 Task: Look for products in the category "IPA" from Burgeon Beer Co only.
Action: Mouse moved to (190, 366)
Screenshot: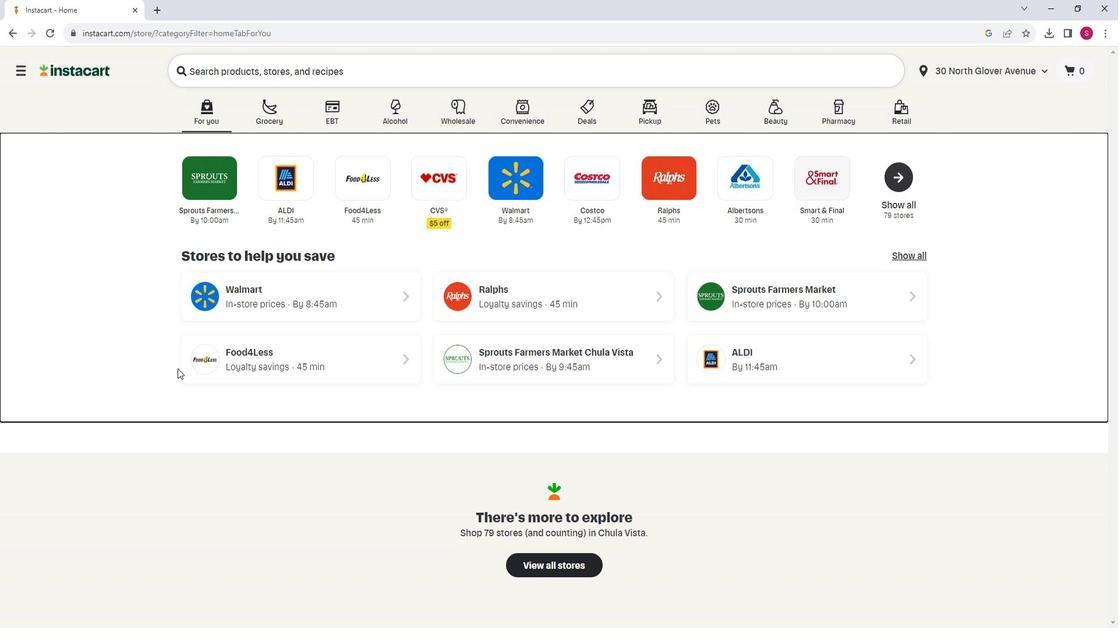 
Action: Mouse scrolled (190, 367) with delta (0, 0)
Screenshot: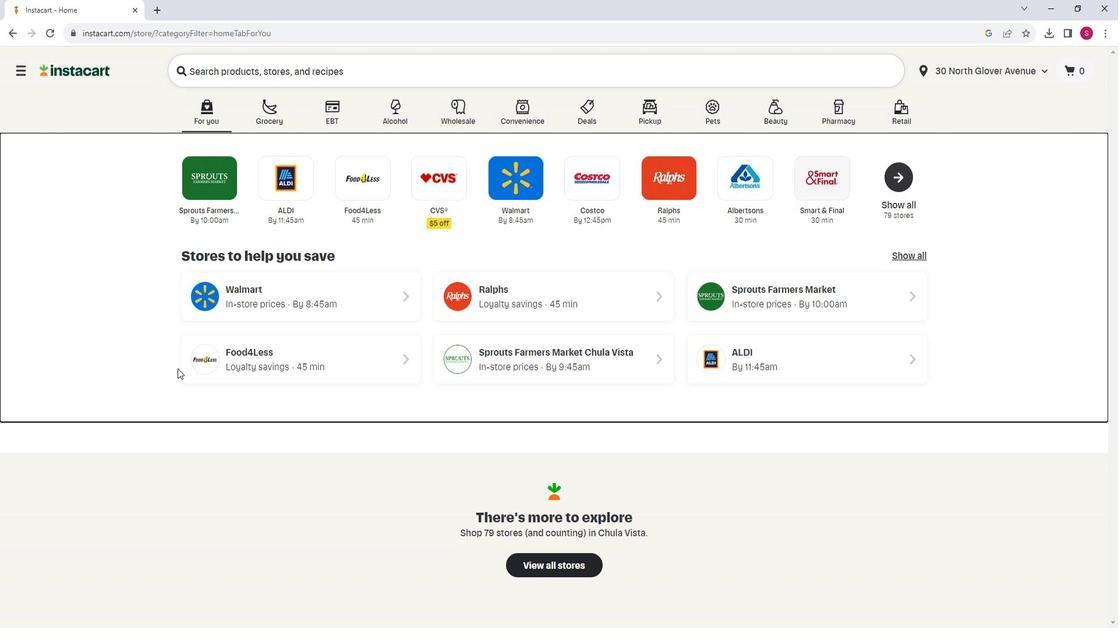 
Action: Mouse moved to (193, 366)
Screenshot: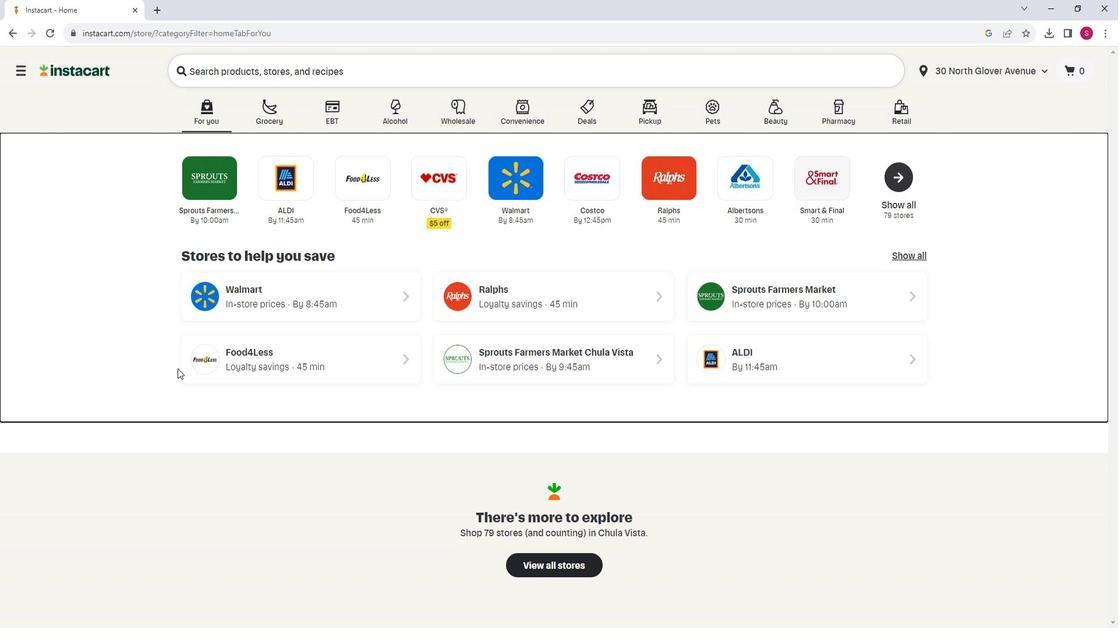 
Action: Mouse scrolled (193, 367) with delta (0, 0)
Screenshot: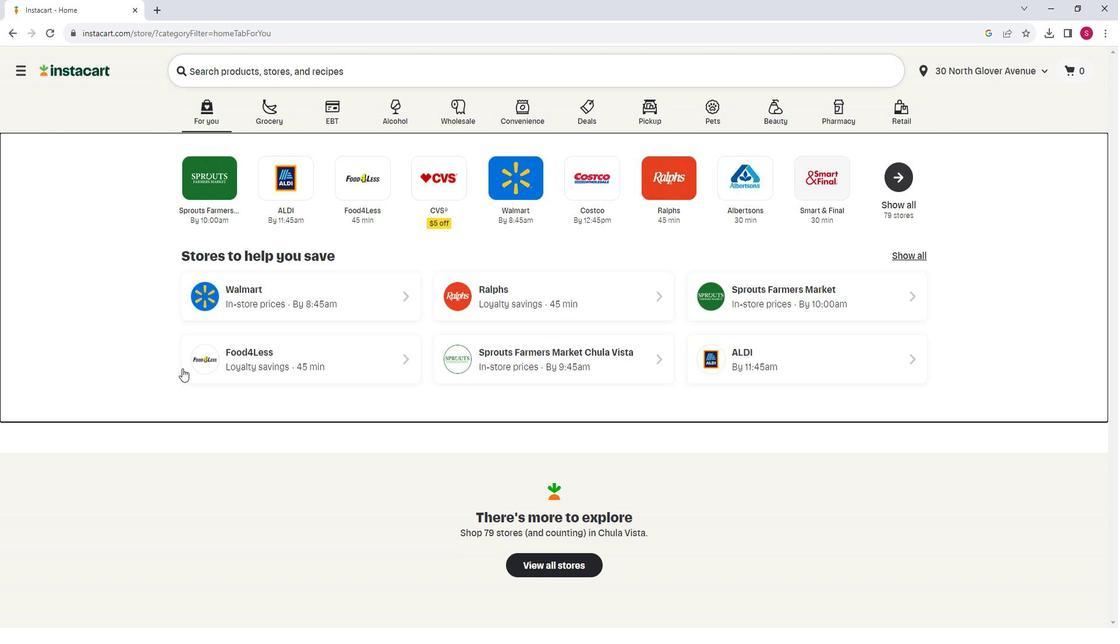 
Action: Mouse scrolled (193, 367) with delta (0, 0)
Screenshot: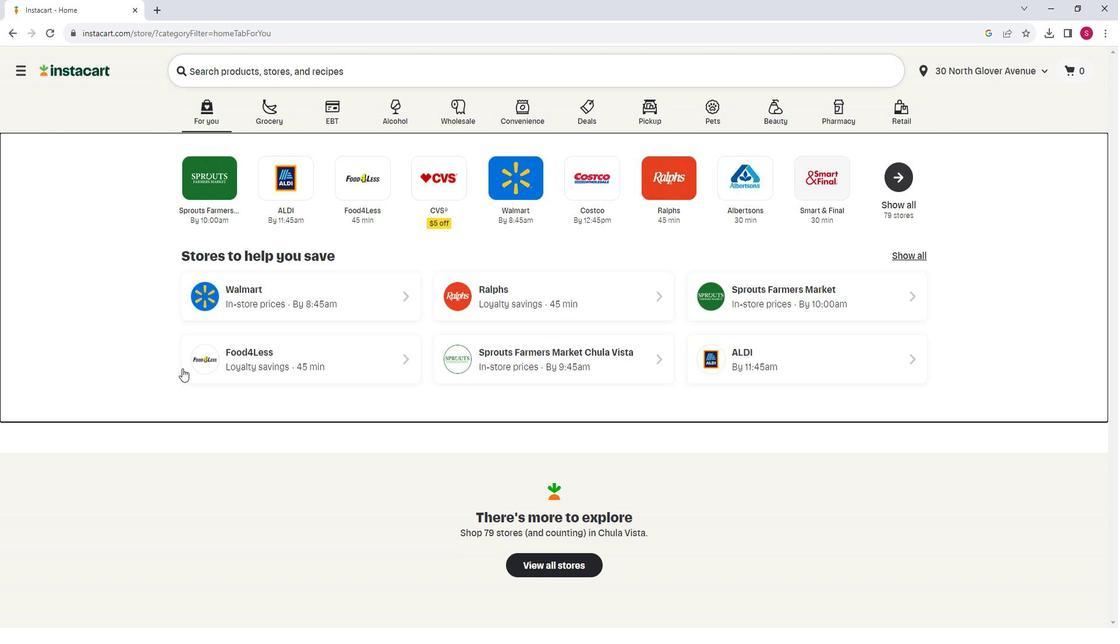 
Action: Mouse scrolled (193, 367) with delta (0, 0)
Screenshot: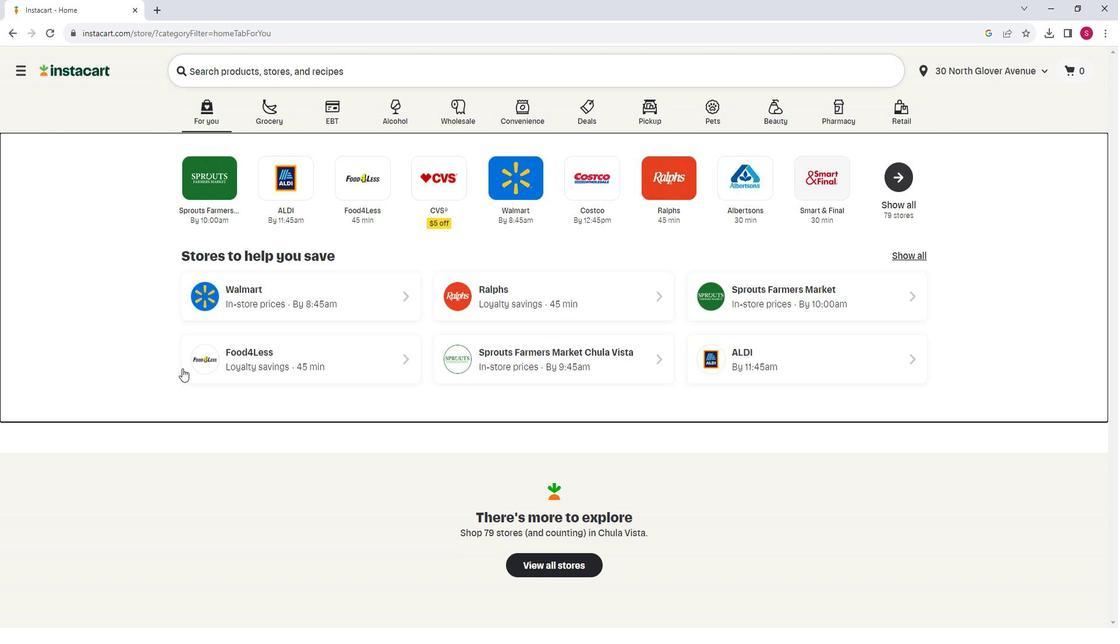 
Action: Mouse moved to (211, 462)
Screenshot: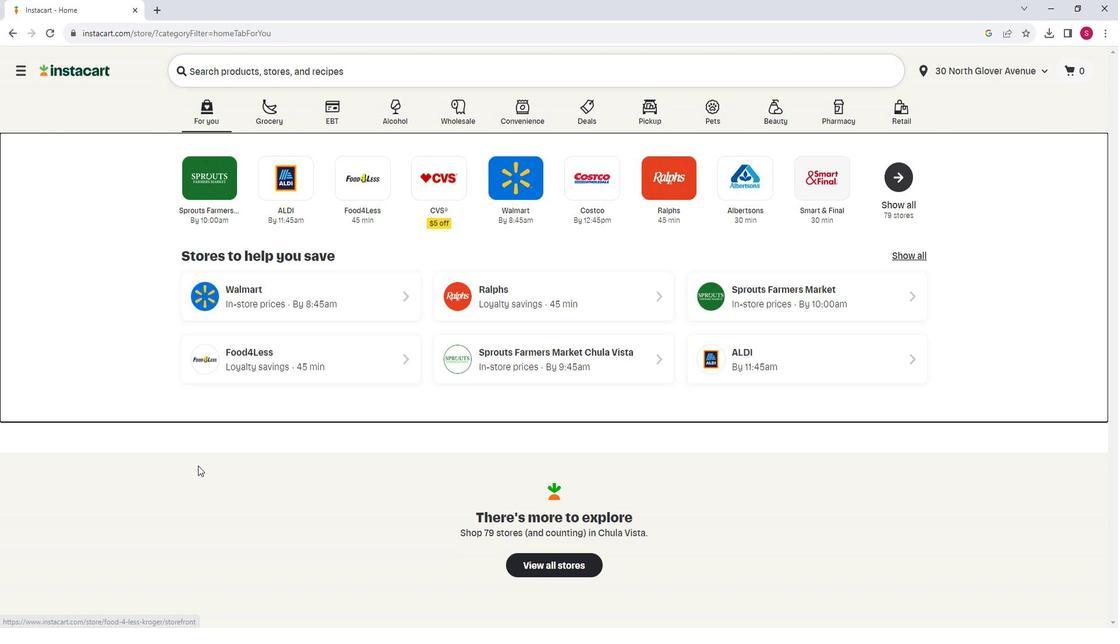 
Action: Mouse pressed left at (211, 462)
Screenshot: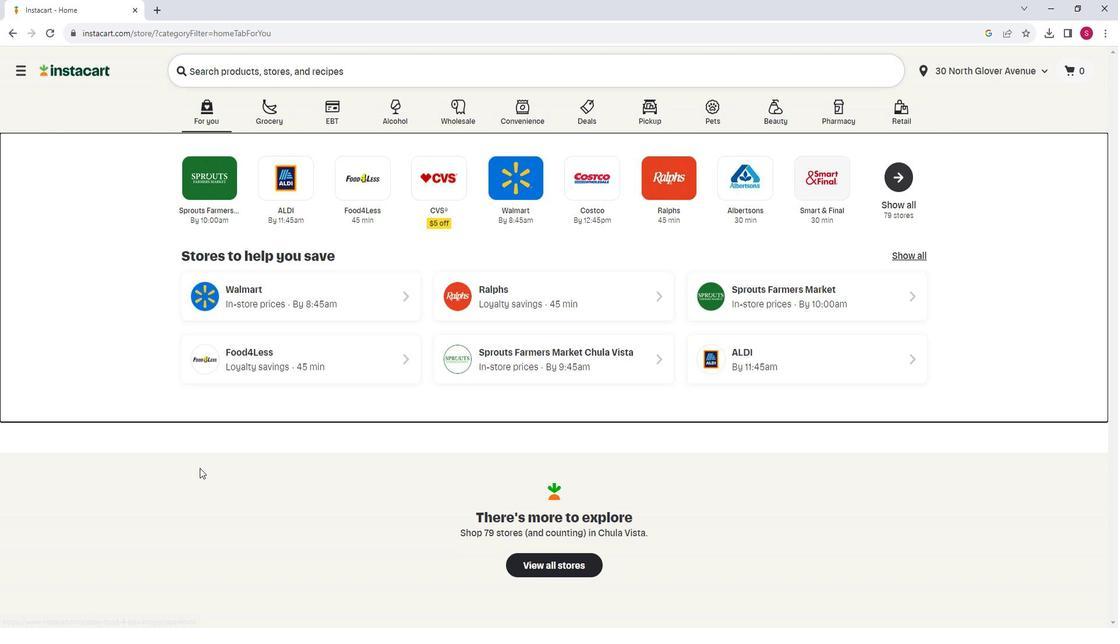 
Action: Mouse moved to (808, 296)
Screenshot: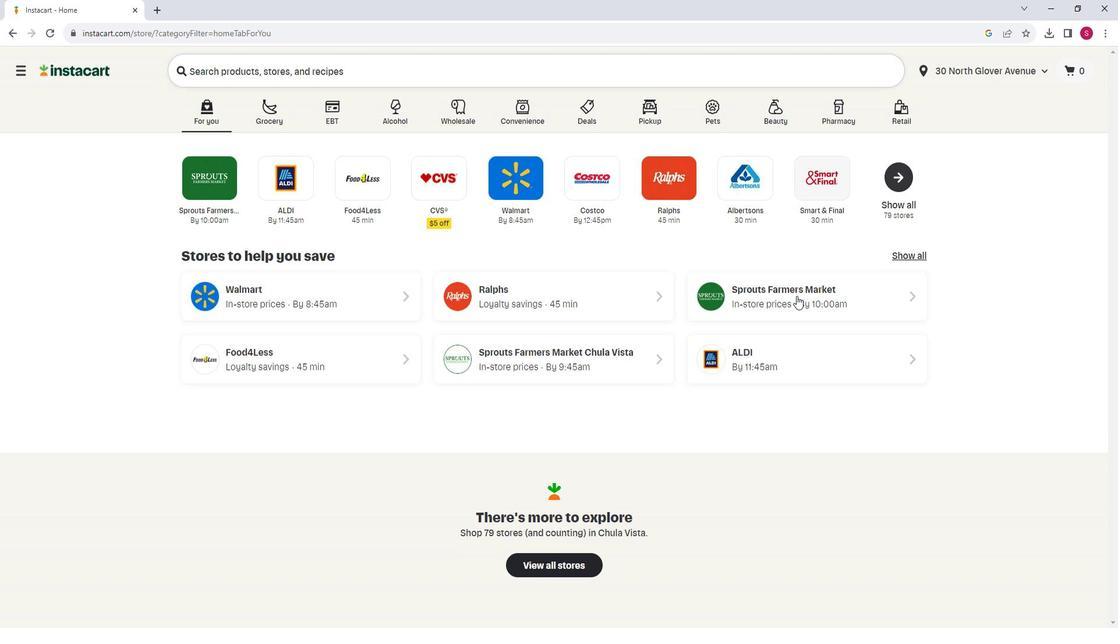
Action: Mouse pressed left at (808, 296)
Screenshot: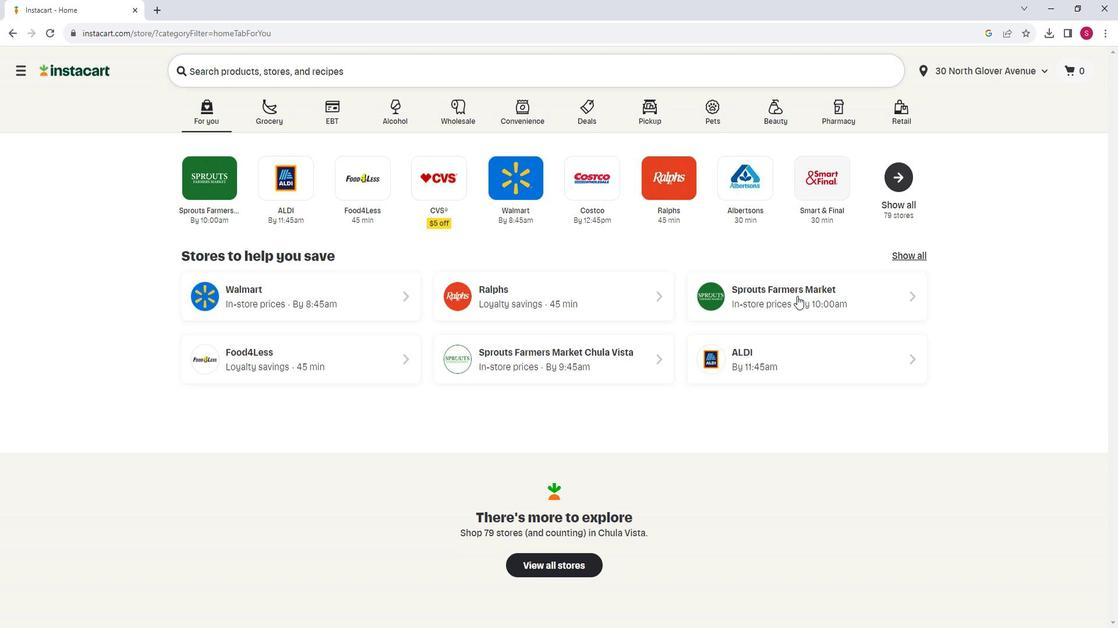 
Action: Mouse moved to (119, 555)
Screenshot: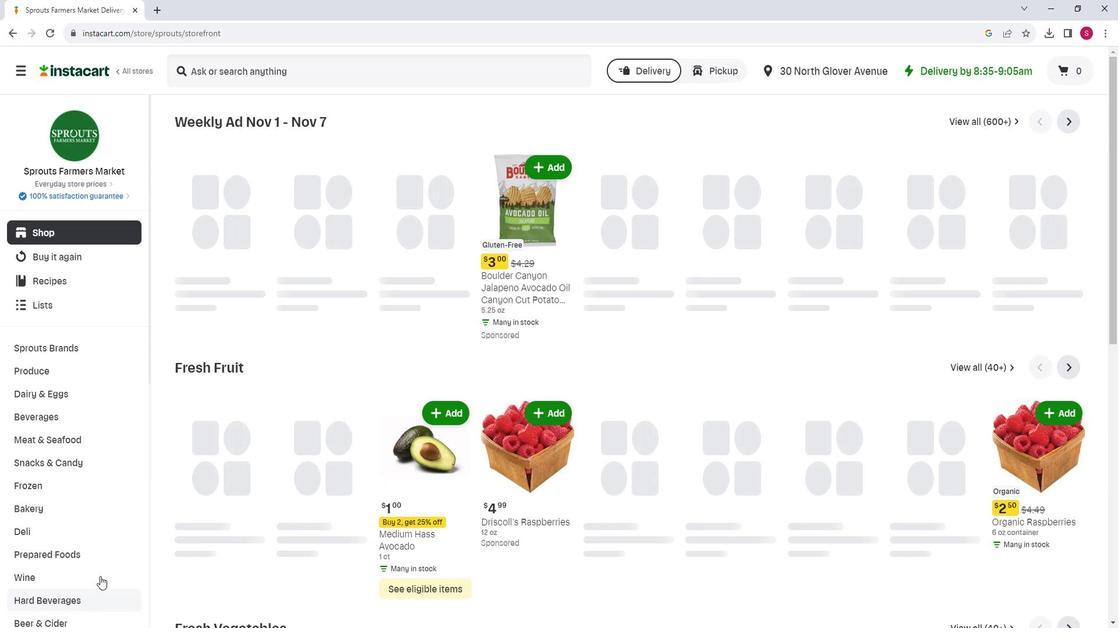 
Action: Mouse scrolled (119, 554) with delta (0, 0)
Screenshot: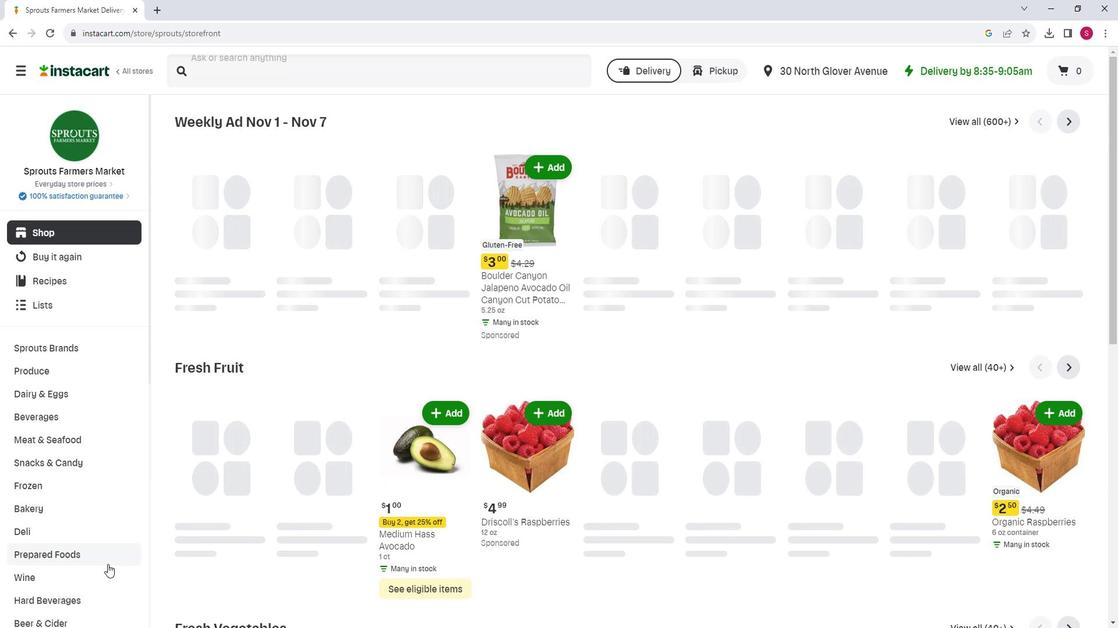 
Action: Mouse moved to (74, 553)
Screenshot: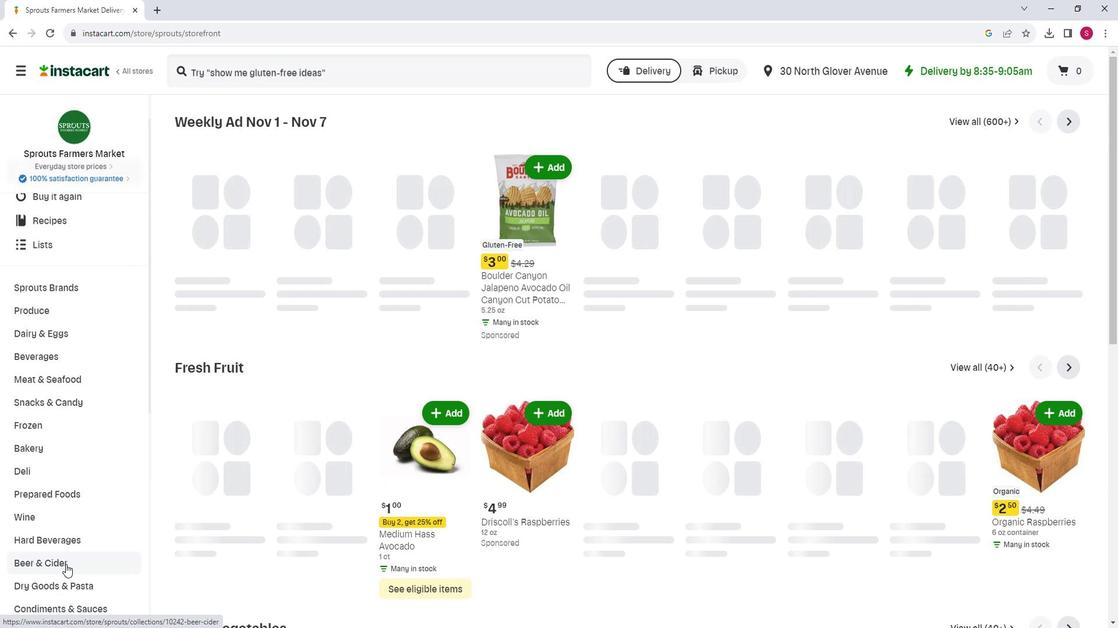
Action: Mouse pressed left at (74, 553)
Screenshot: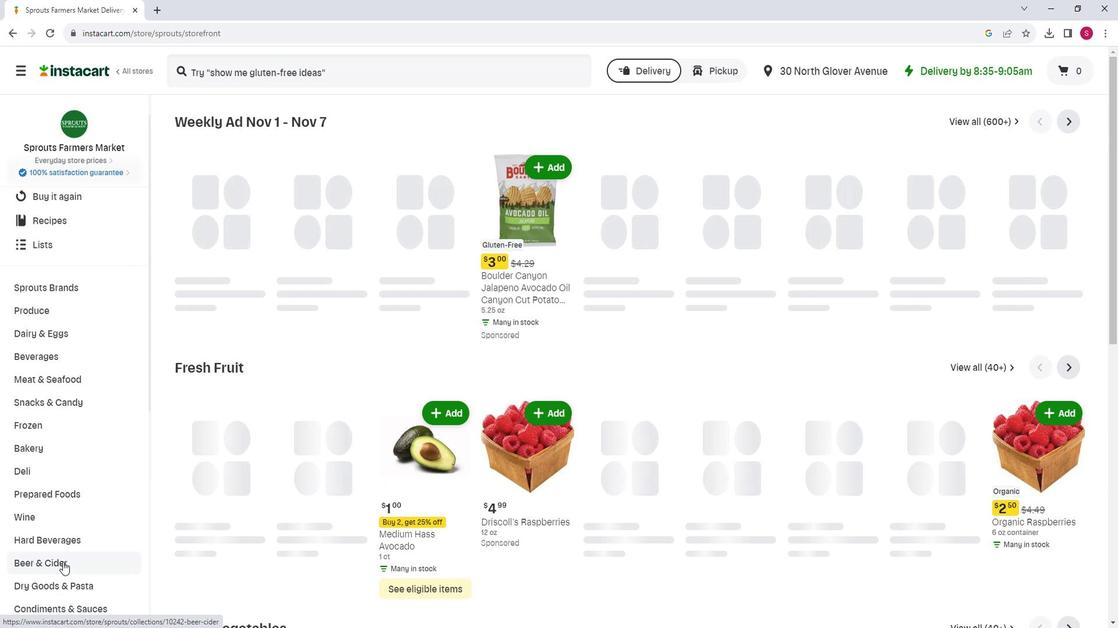 
Action: Mouse moved to (278, 150)
Screenshot: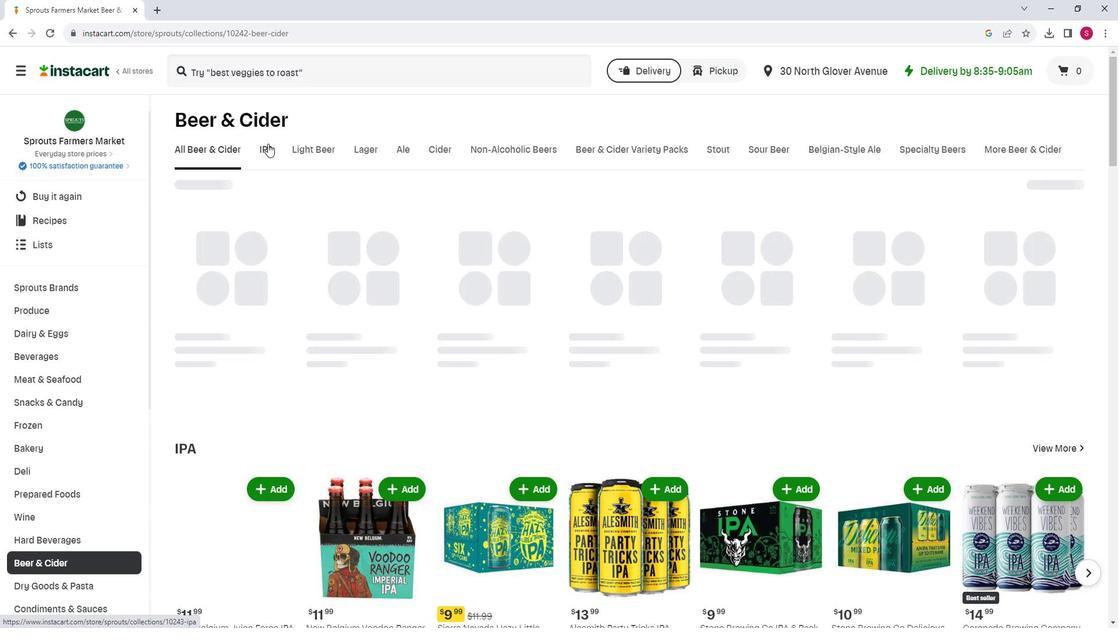 
Action: Mouse pressed left at (278, 150)
Screenshot: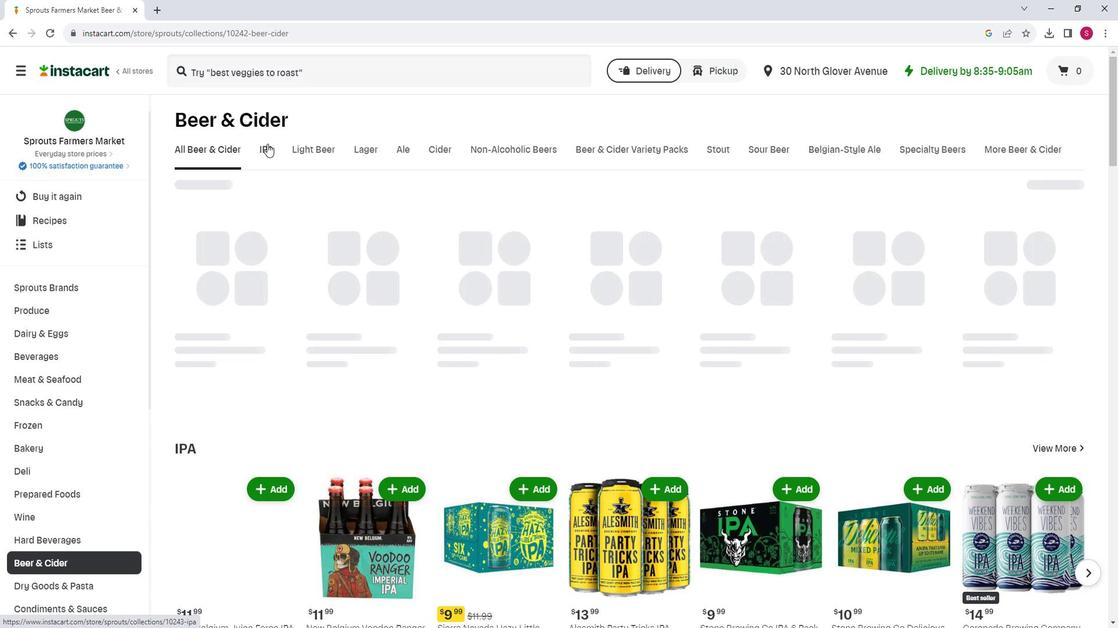 
Action: Mouse moved to (358, 201)
Screenshot: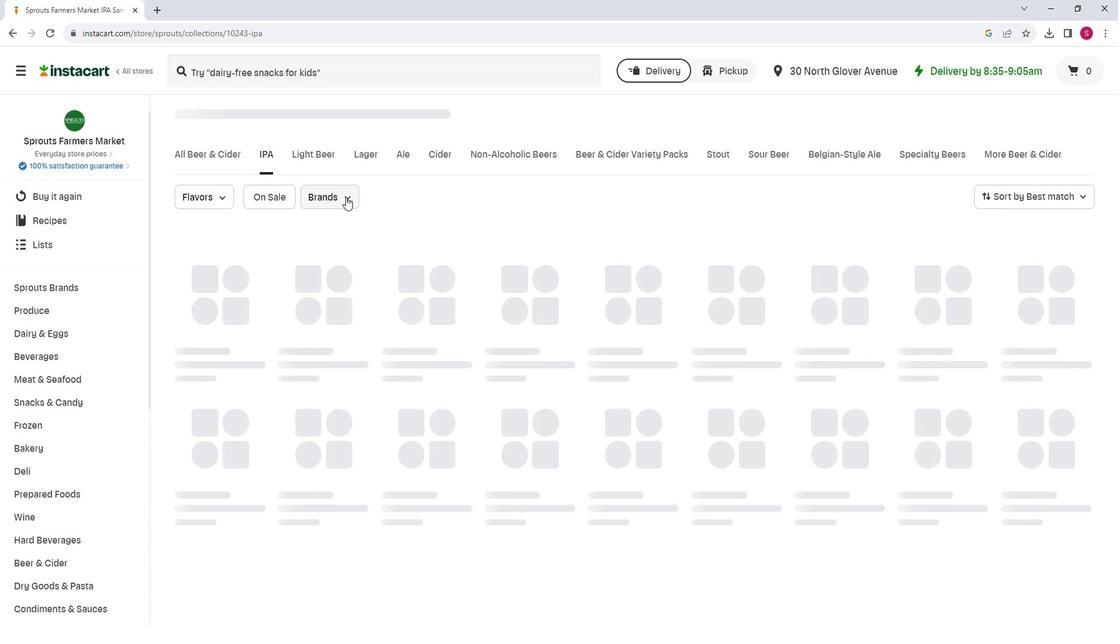 
Action: Mouse pressed left at (358, 201)
Screenshot: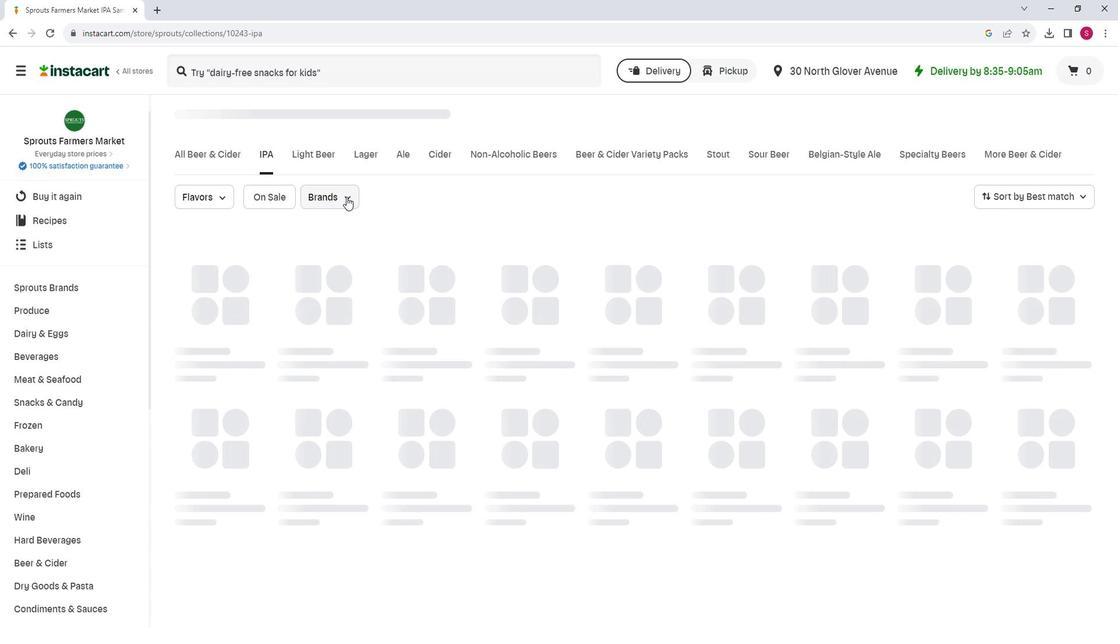 
Action: Mouse moved to (386, 255)
Screenshot: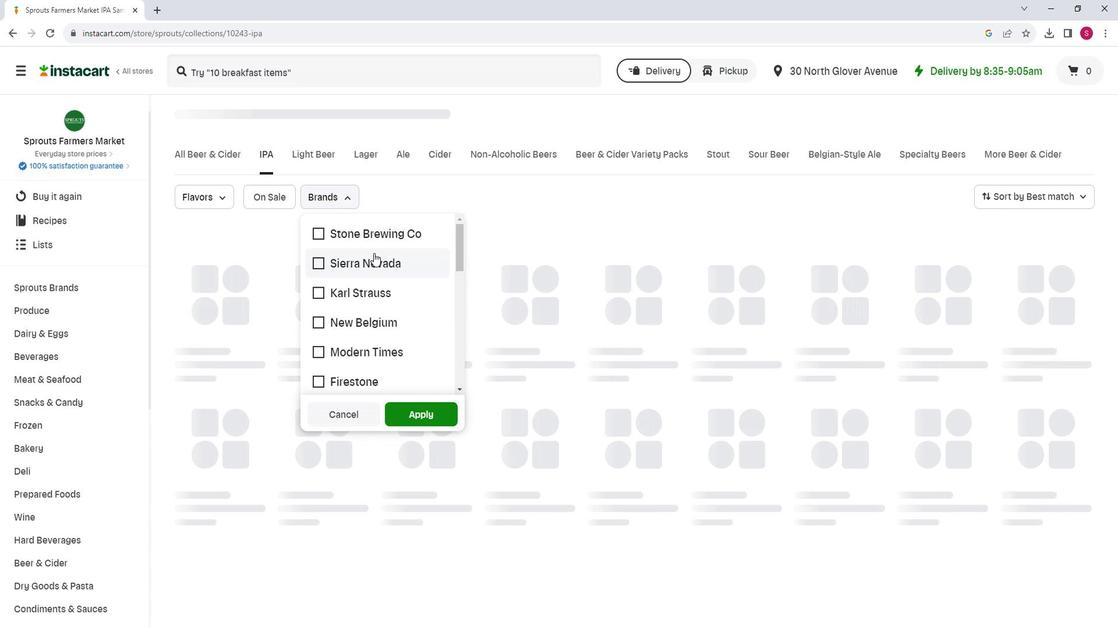 
Action: Mouse scrolled (386, 255) with delta (0, 0)
Screenshot: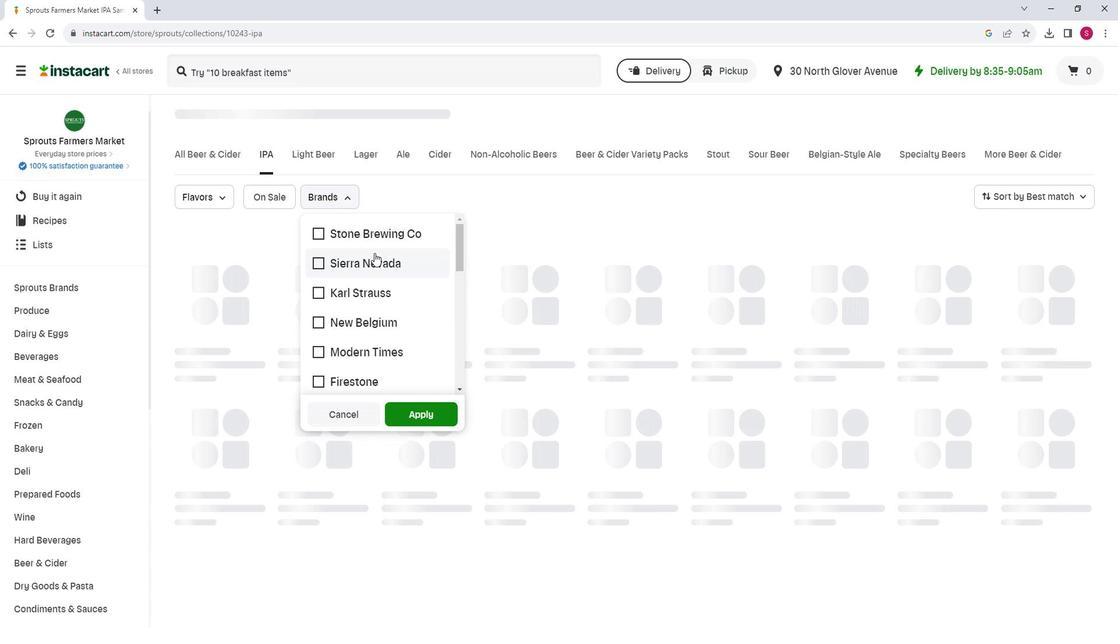 
Action: Mouse moved to (386, 256)
Screenshot: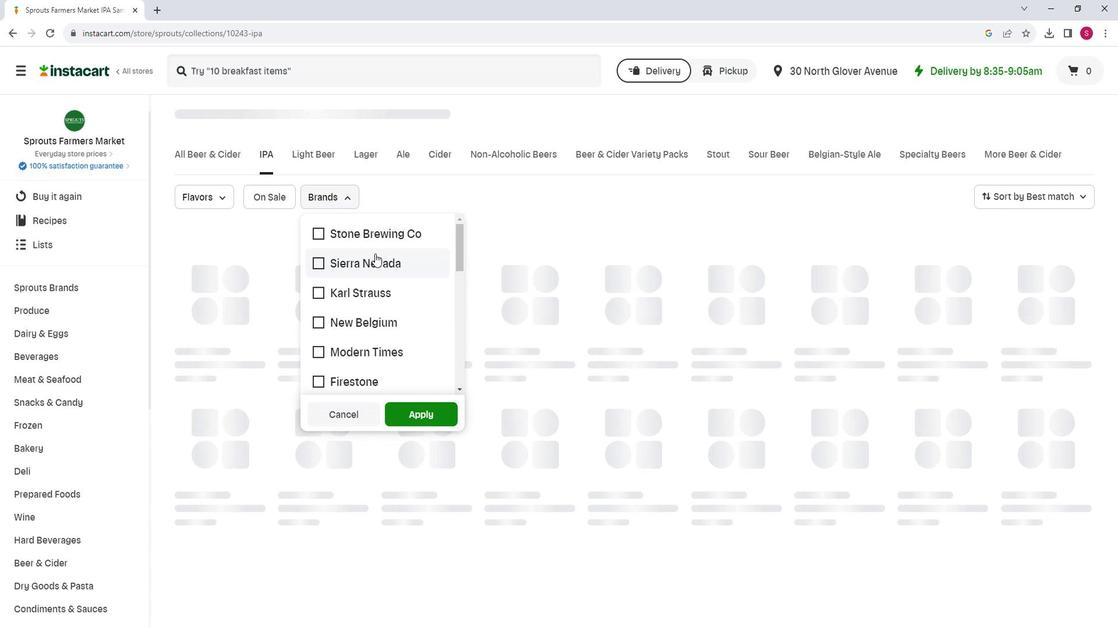 
Action: Mouse scrolled (386, 255) with delta (0, 0)
Screenshot: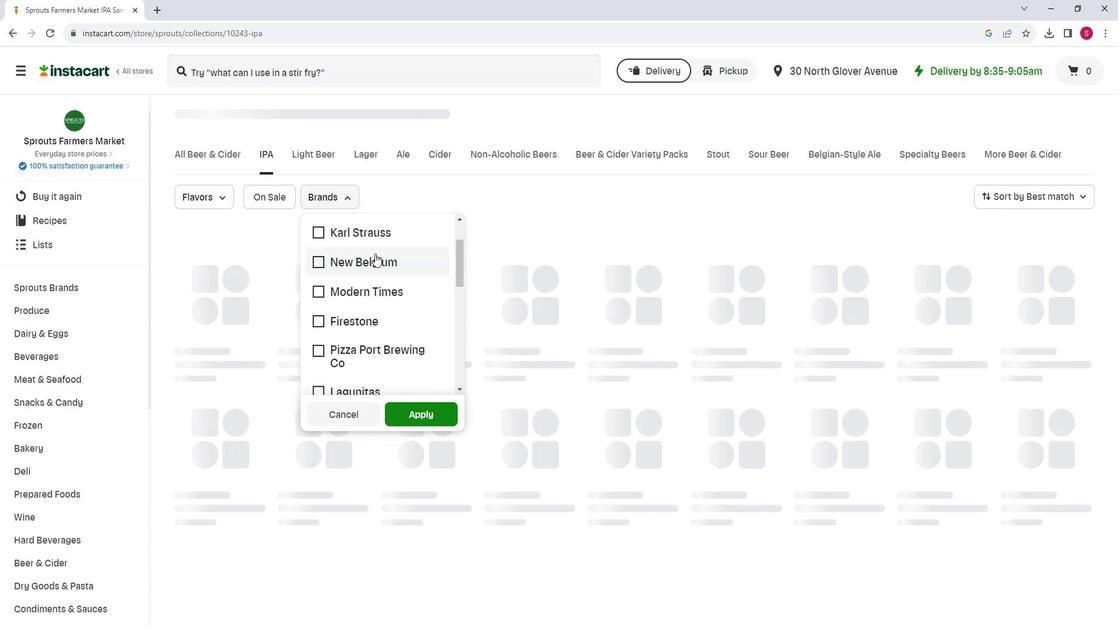 
Action: Mouse scrolled (386, 255) with delta (0, 0)
Screenshot: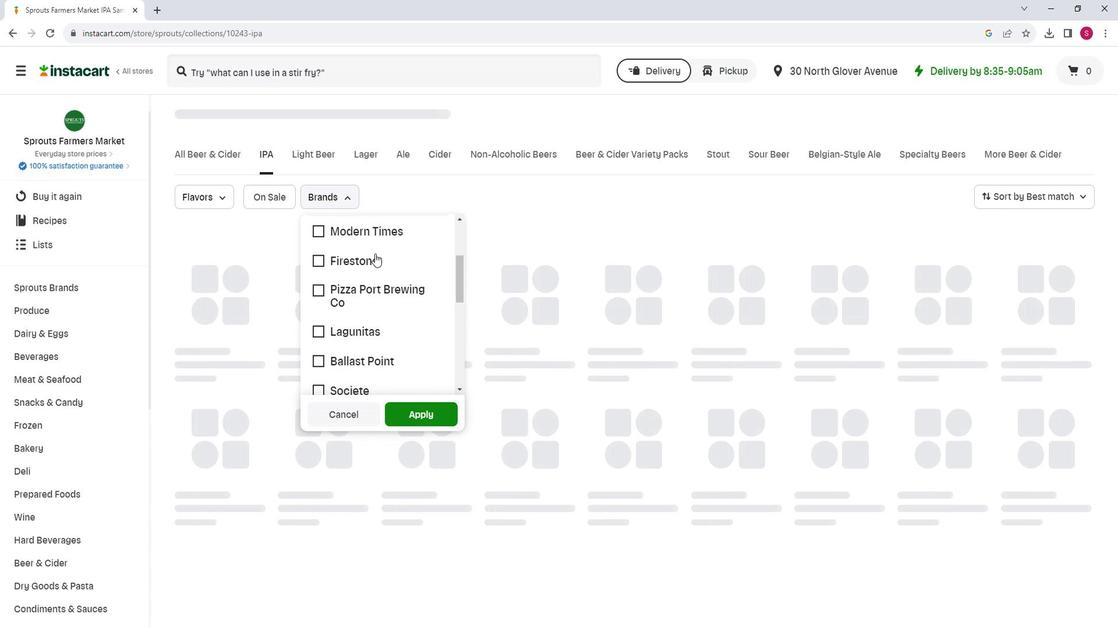 
Action: Mouse scrolled (386, 255) with delta (0, 0)
Screenshot: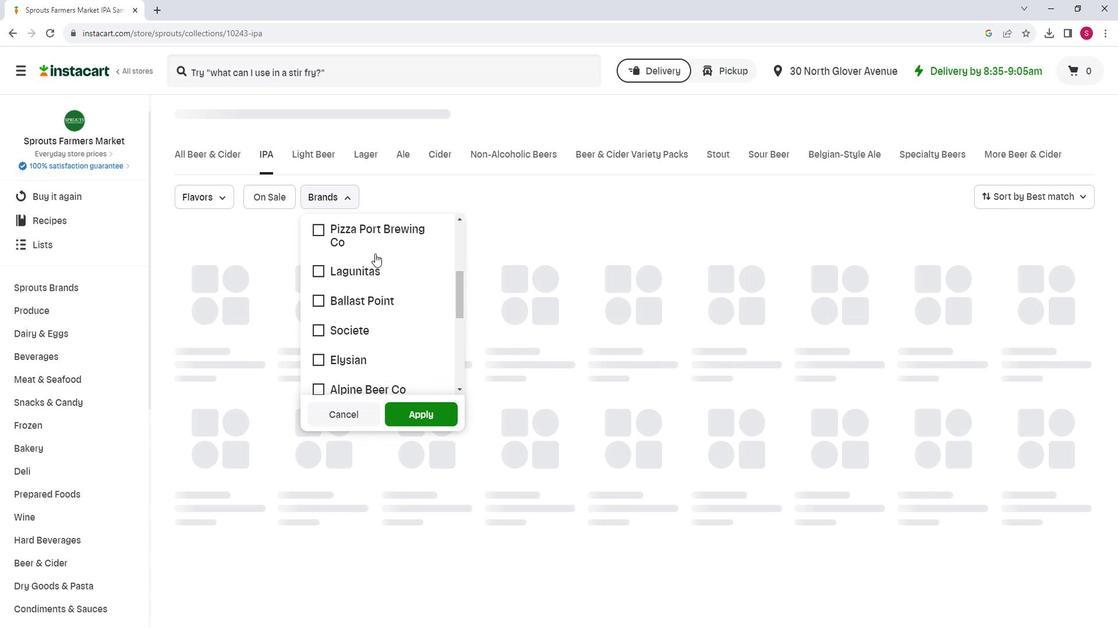 
Action: Mouse scrolled (386, 255) with delta (0, 0)
Screenshot: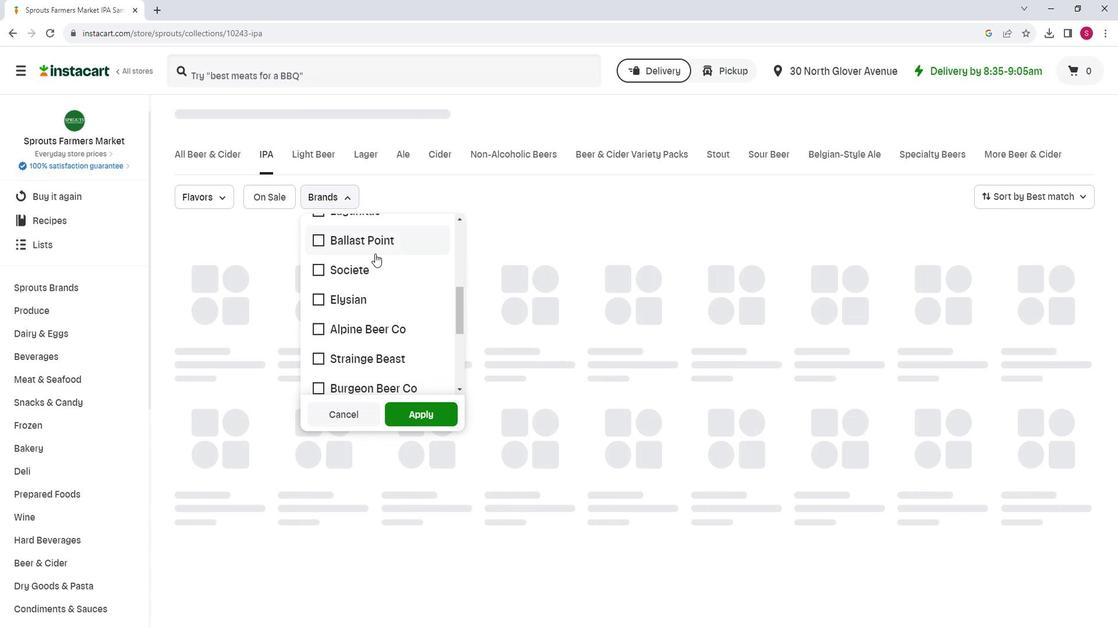 
Action: Mouse moved to (386, 319)
Screenshot: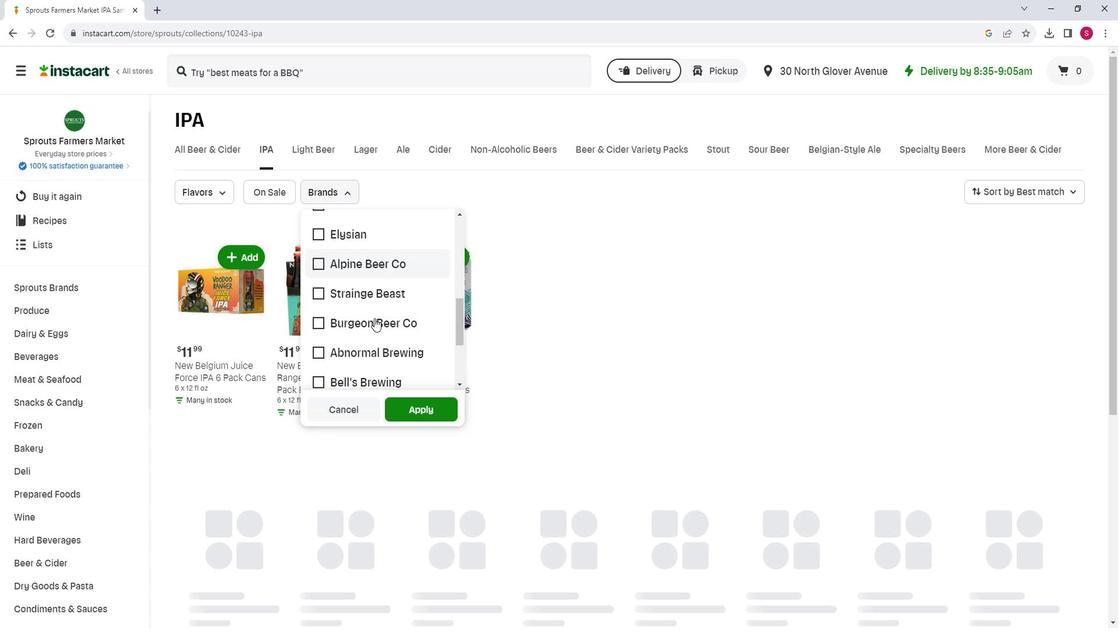 
Action: Mouse pressed left at (386, 319)
Screenshot: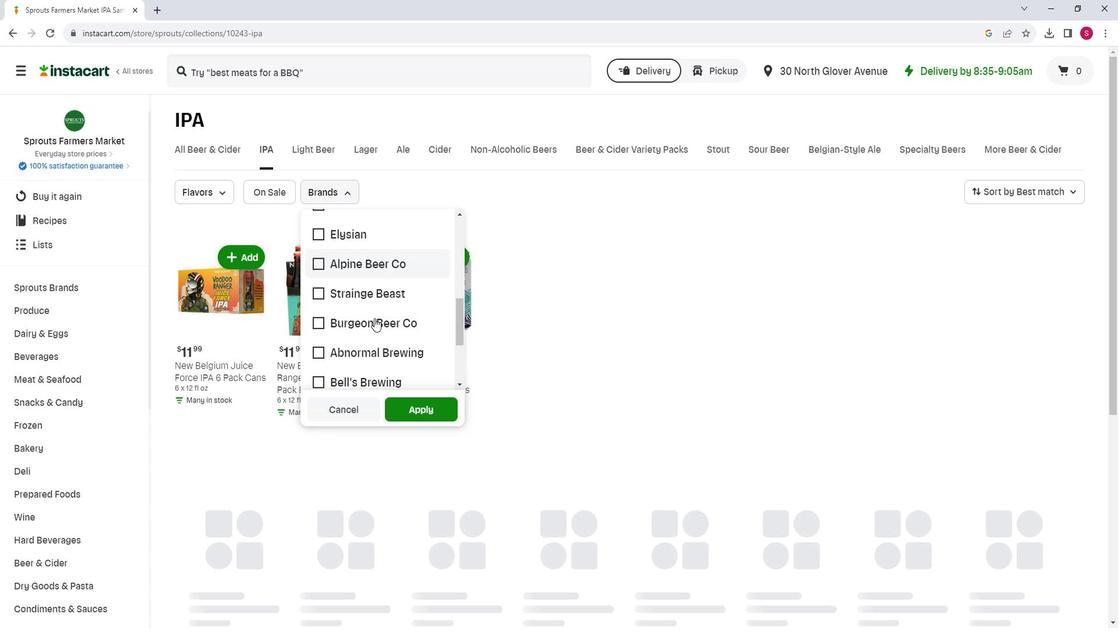 
Action: Mouse moved to (422, 403)
Screenshot: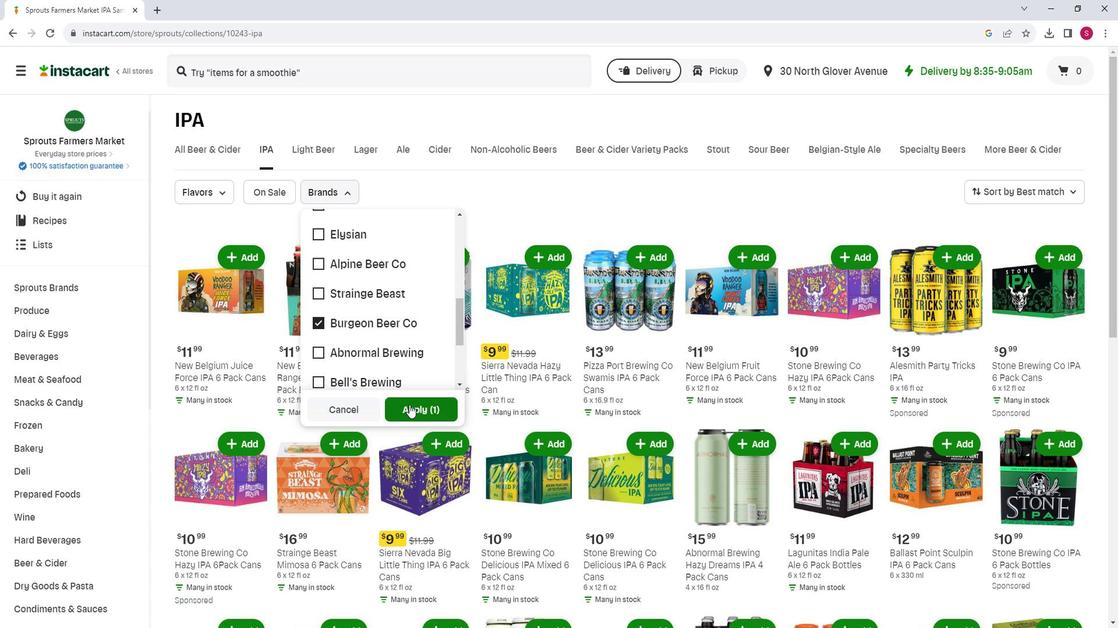 
Action: Mouse pressed left at (422, 403)
Screenshot: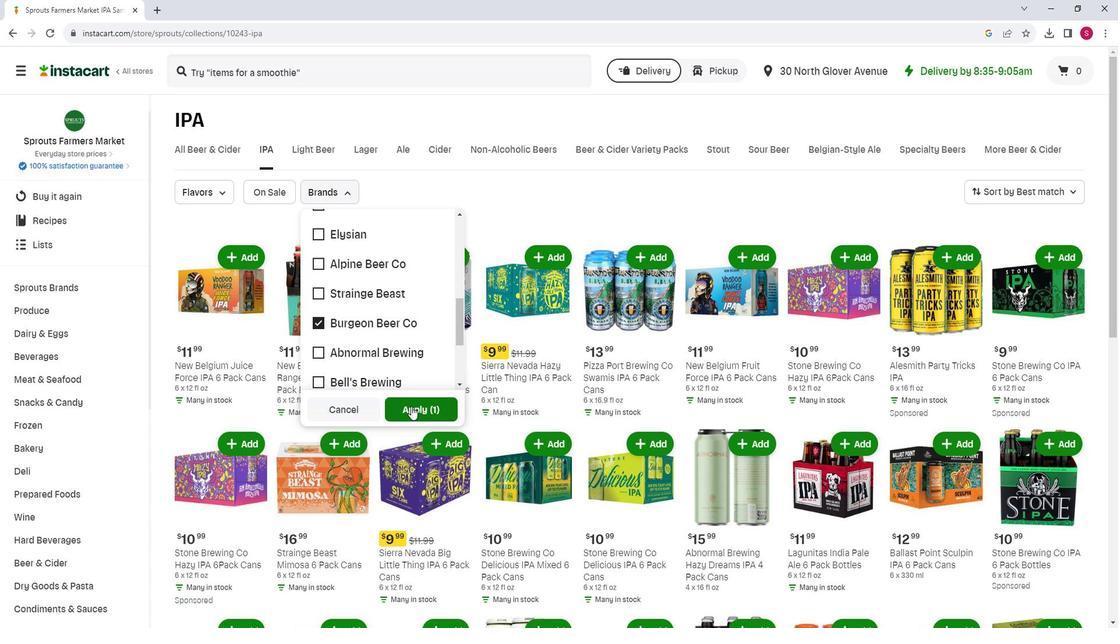 
Action: Mouse moved to (559, 316)
Screenshot: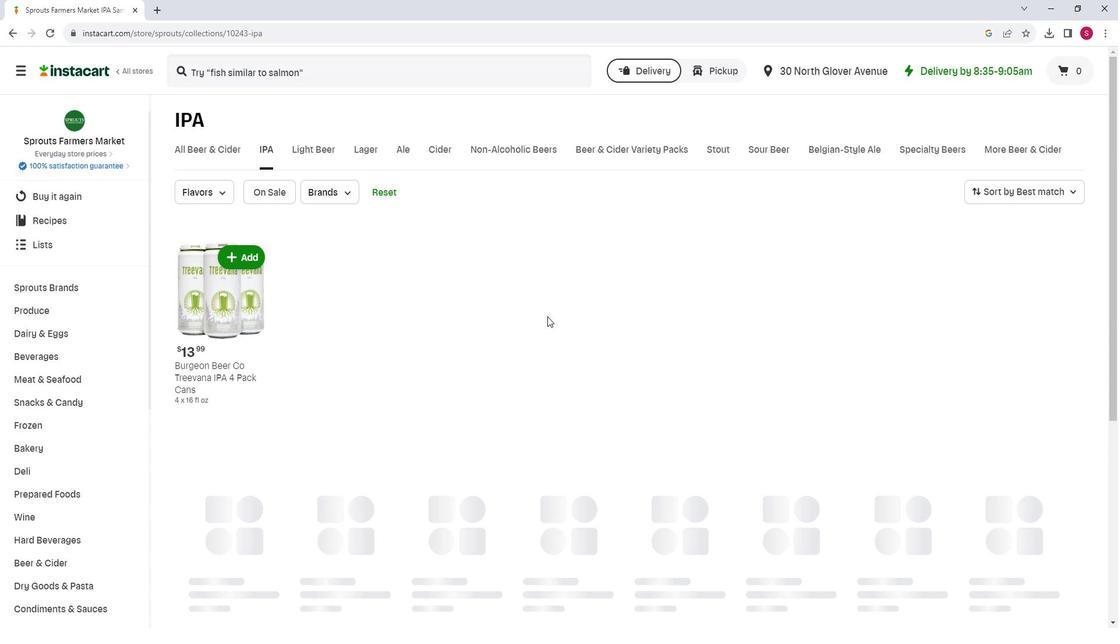 
